 Task: Create in the project XpressTech in Backlog an issue 'Create a new online platform for online game development courses with advanced game engine and simulation features', assign it to team member softage.2@softage.net and change the status to IN PROGRESS.
Action: Mouse moved to (230, 342)
Screenshot: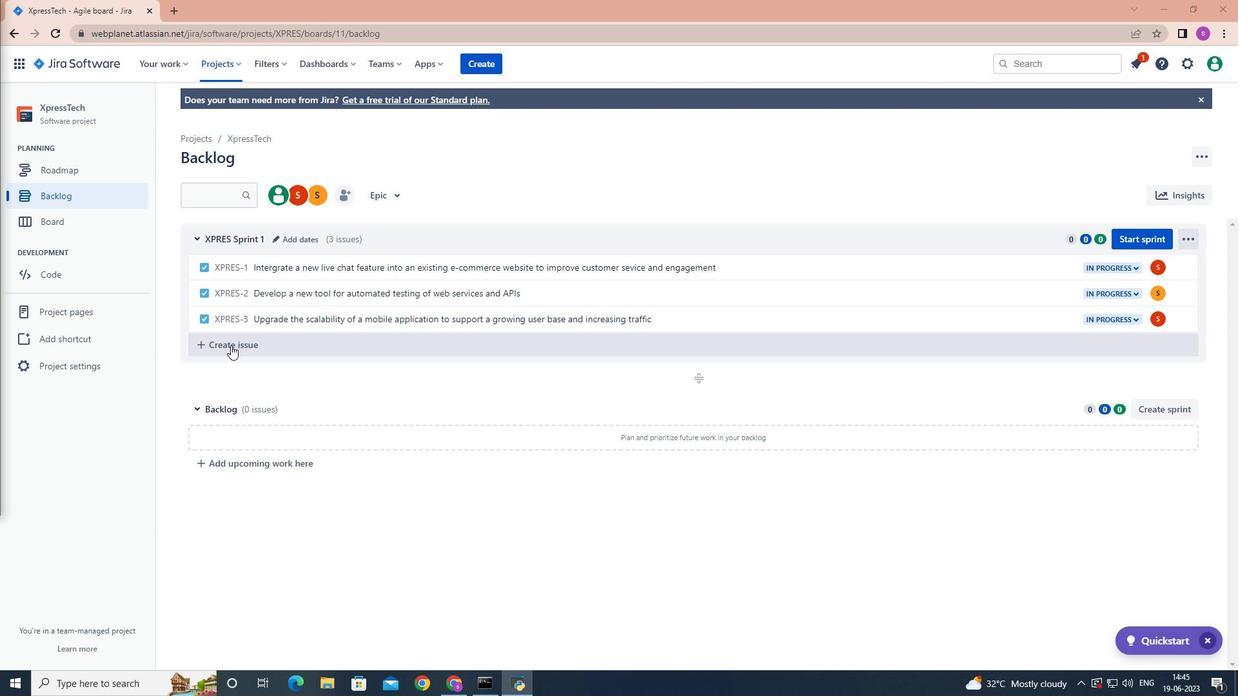 
Action: Mouse pressed left at (230, 342)
Screenshot: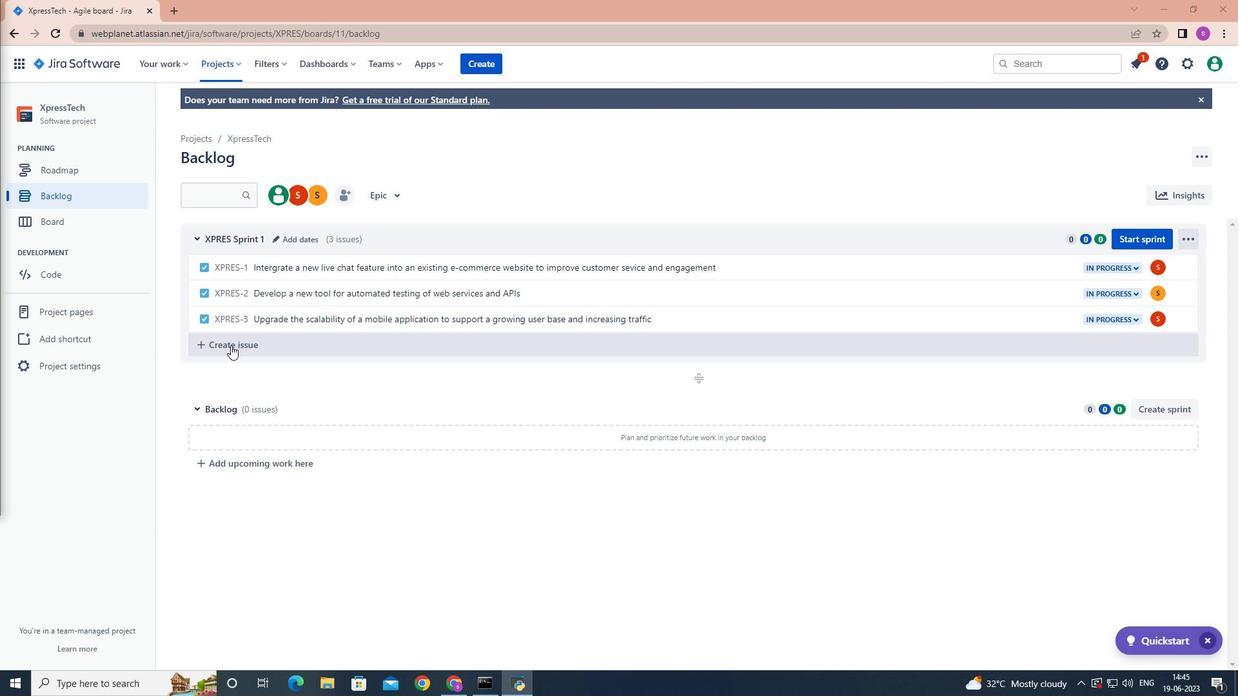 
Action: Mouse moved to (229, 343)
Screenshot: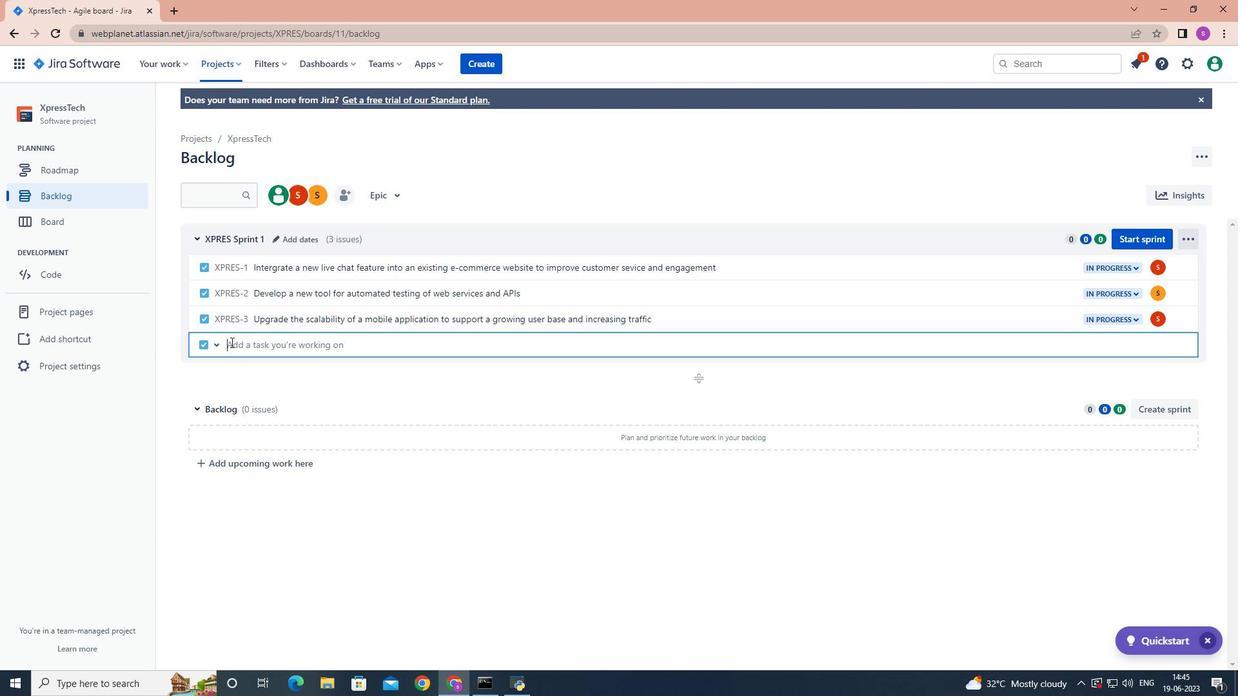 
Action: Key pressed <Key.shift>Creat<Key.space><Key.backspace><Key.backspace><Key.backspace><Key.backspace>eate<Key.space>a<Key.space>new<Key.space>online<Key.space>platform<Key.space>for<Key.space>online<Key.space>game<Key.space>development<Key.space>courses<Key.space>with<Key.space>advenced<Key.space>game<Key.space>engine<Key.space>and<Key.space>simulation<Key.space>features<Key.enter>
Screenshot: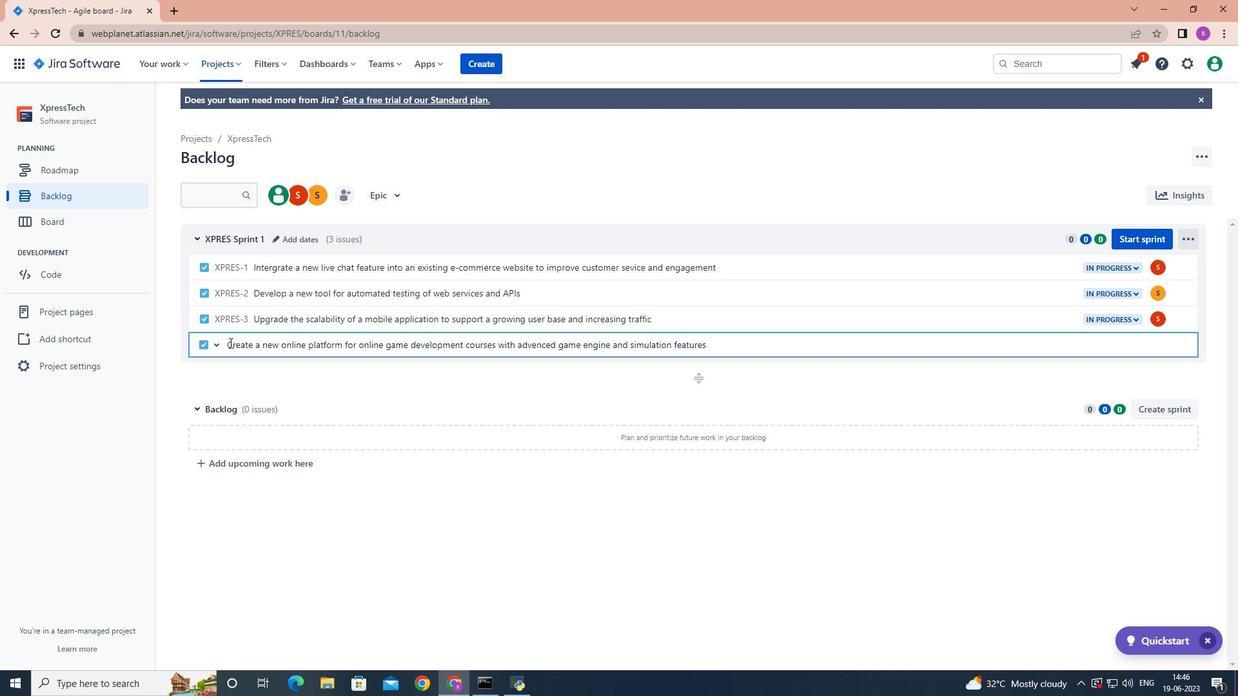 
Action: Mouse moved to (1159, 346)
Screenshot: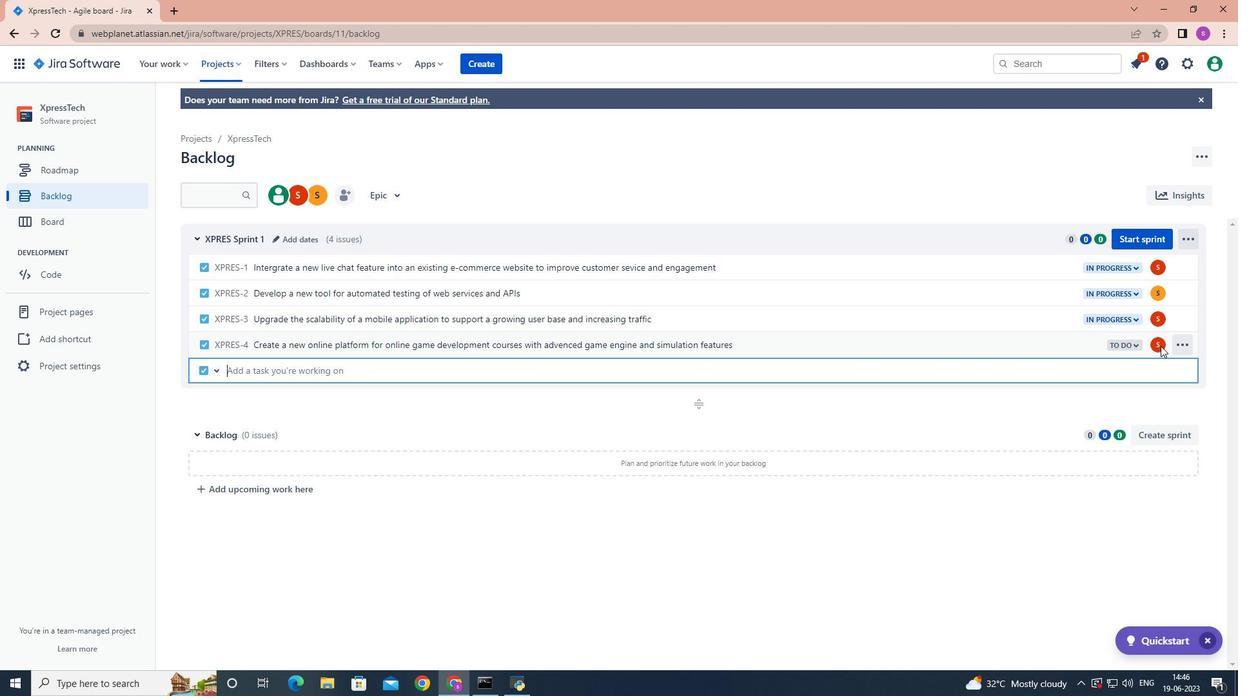 
Action: Mouse pressed left at (1159, 346)
Screenshot: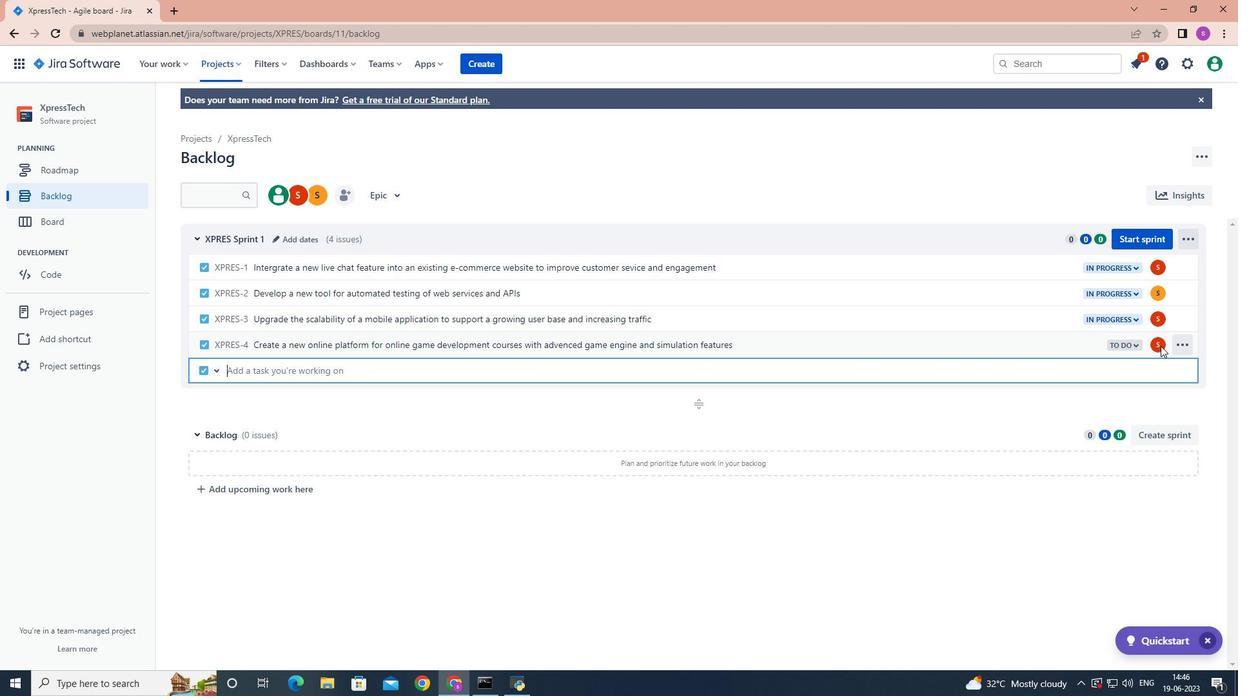 
Action: Key pressed softage.2
Screenshot: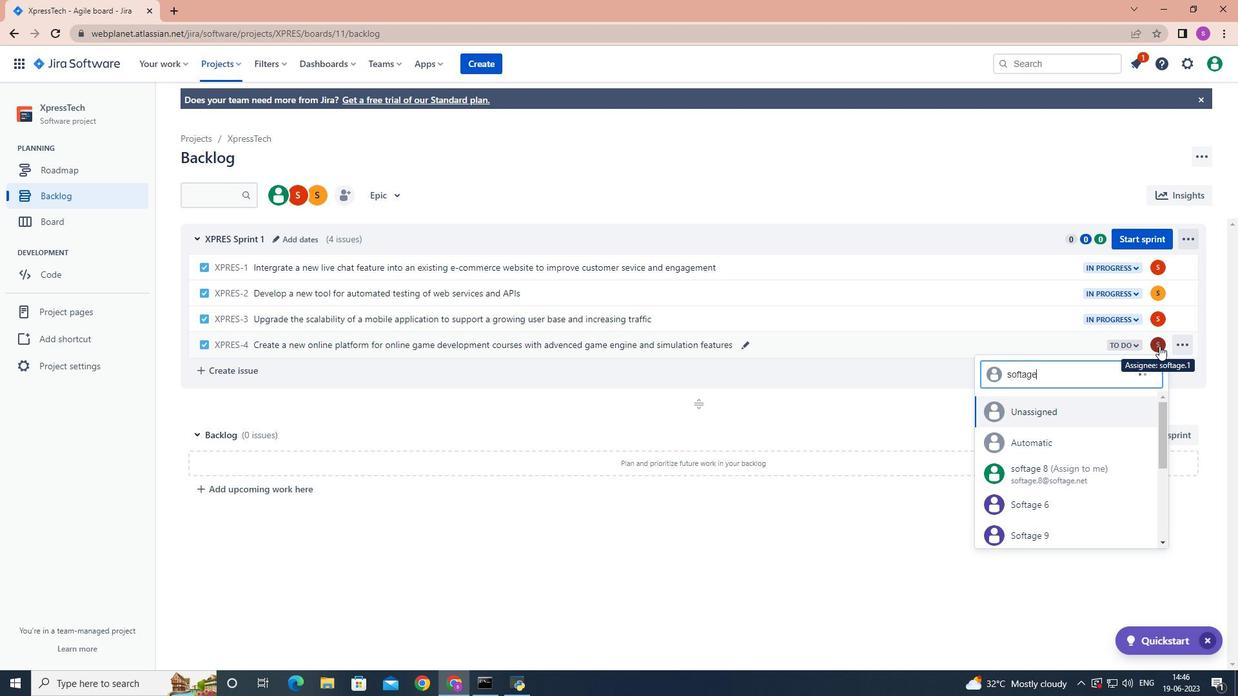 
Action: Mouse moved to (1063, 445)
Screenshot: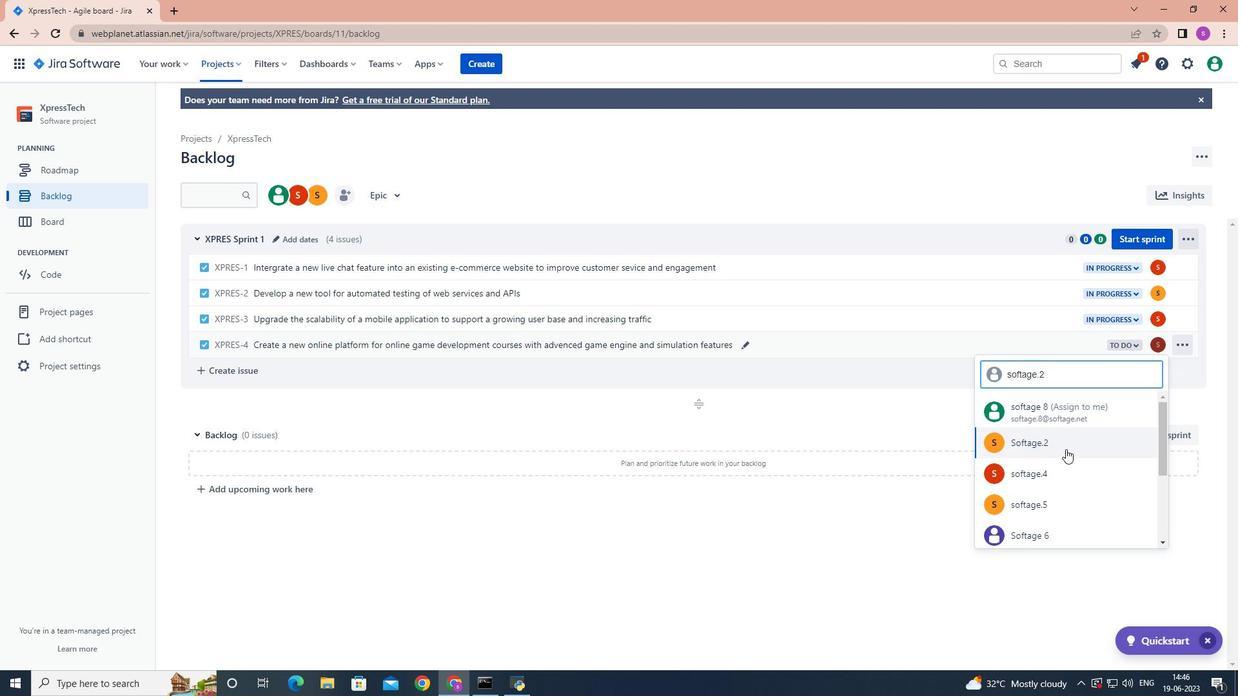 
Action: Mouse pressed left at (1063, 445)
Screenshot: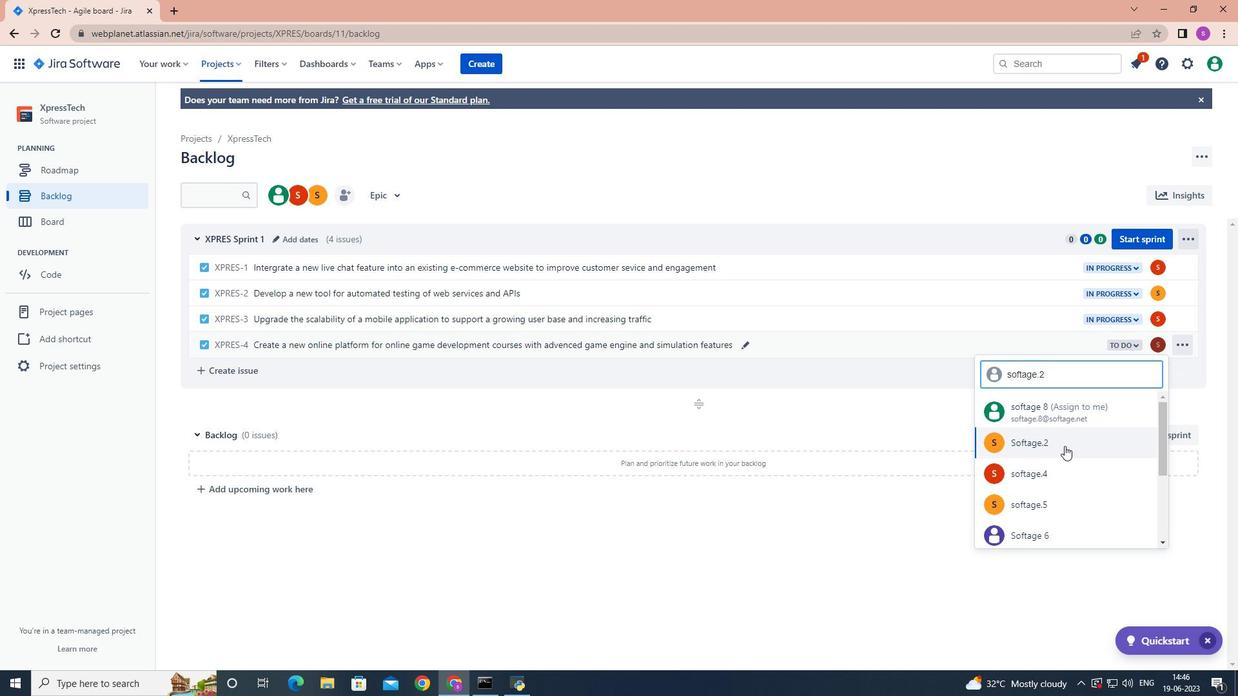 
Action: Mouse moved to (1138, 343)
Screenshot: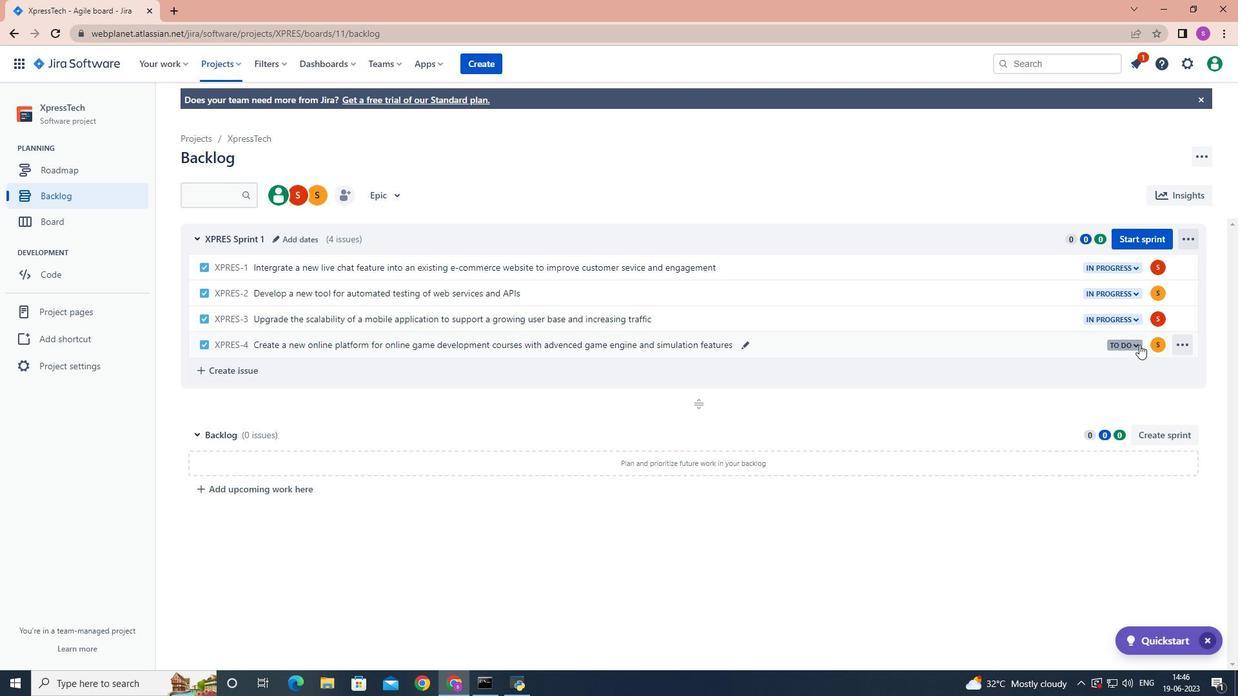 
Action: Mouse pressed left at (1138, 343)
Screenshot: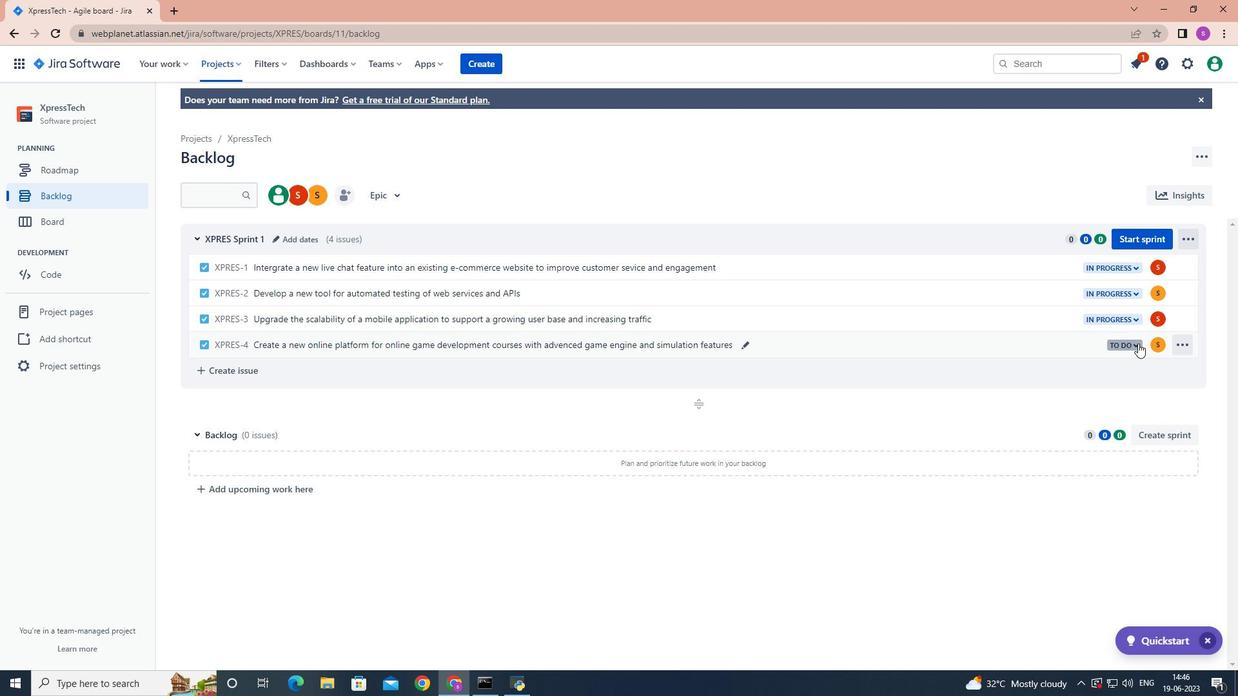 
Action: Mouse moved to (1055, 367)
Screenshot: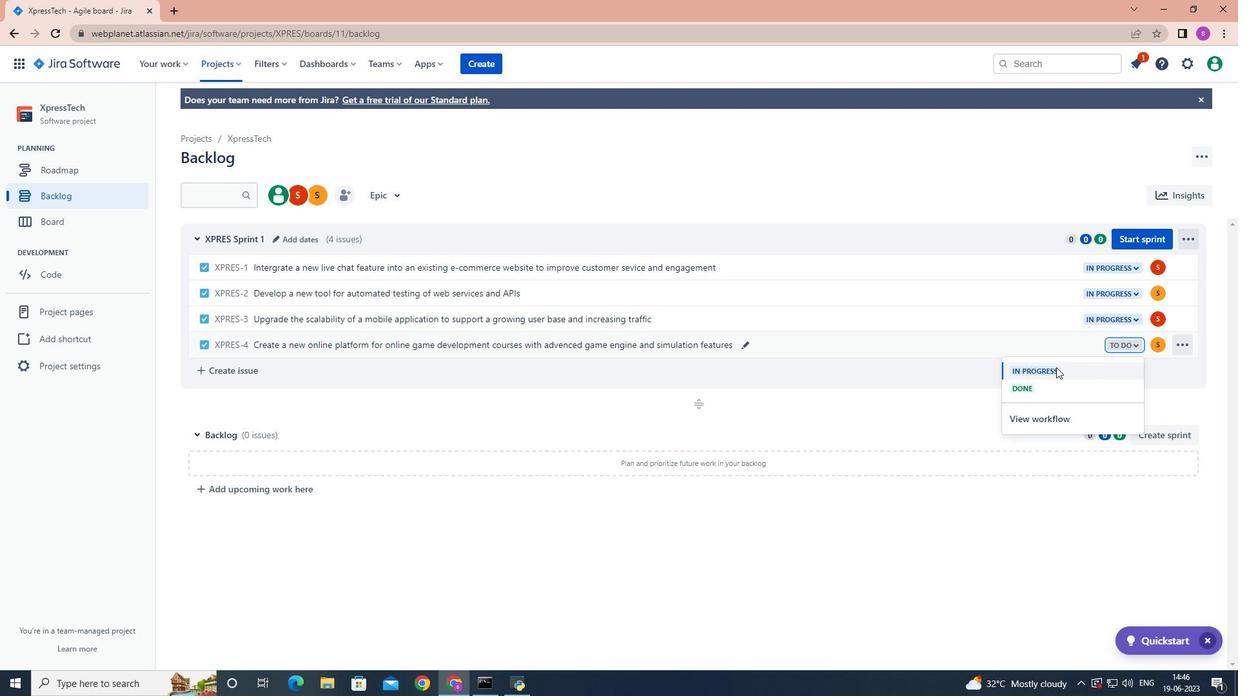
Action: Mouse pressed left at (1055, 367)
Screenshot: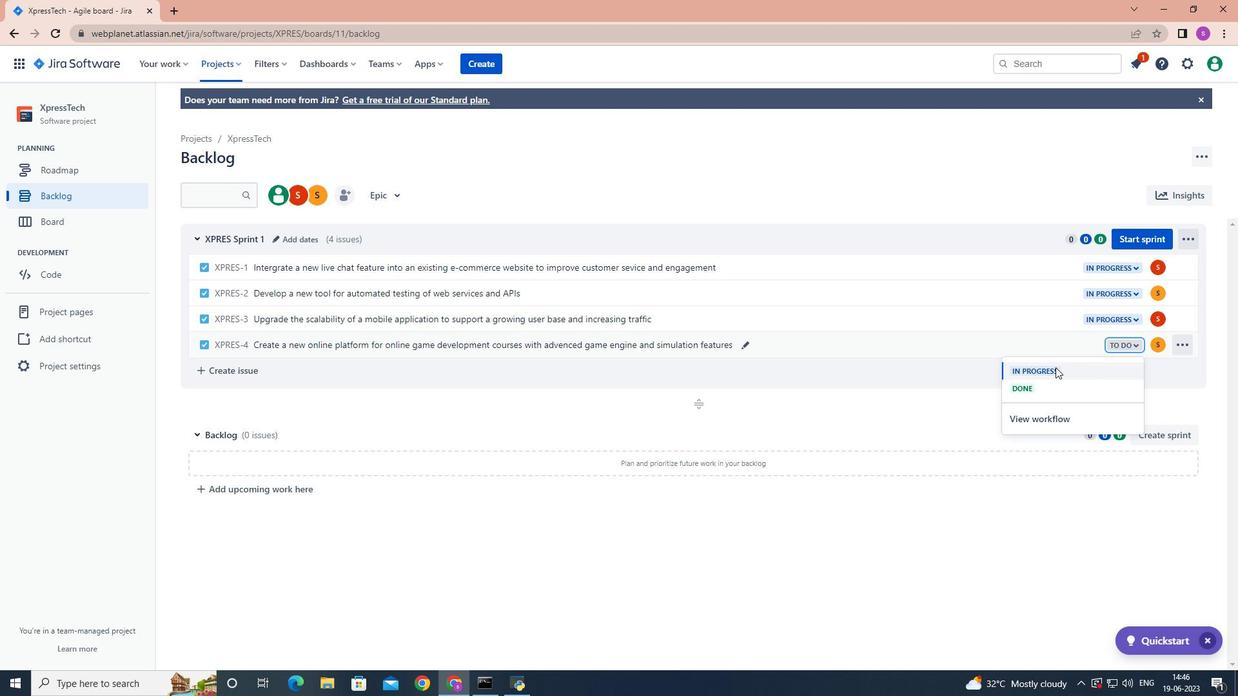 
Action: Mouse moved to (931, 640)
Screenshot: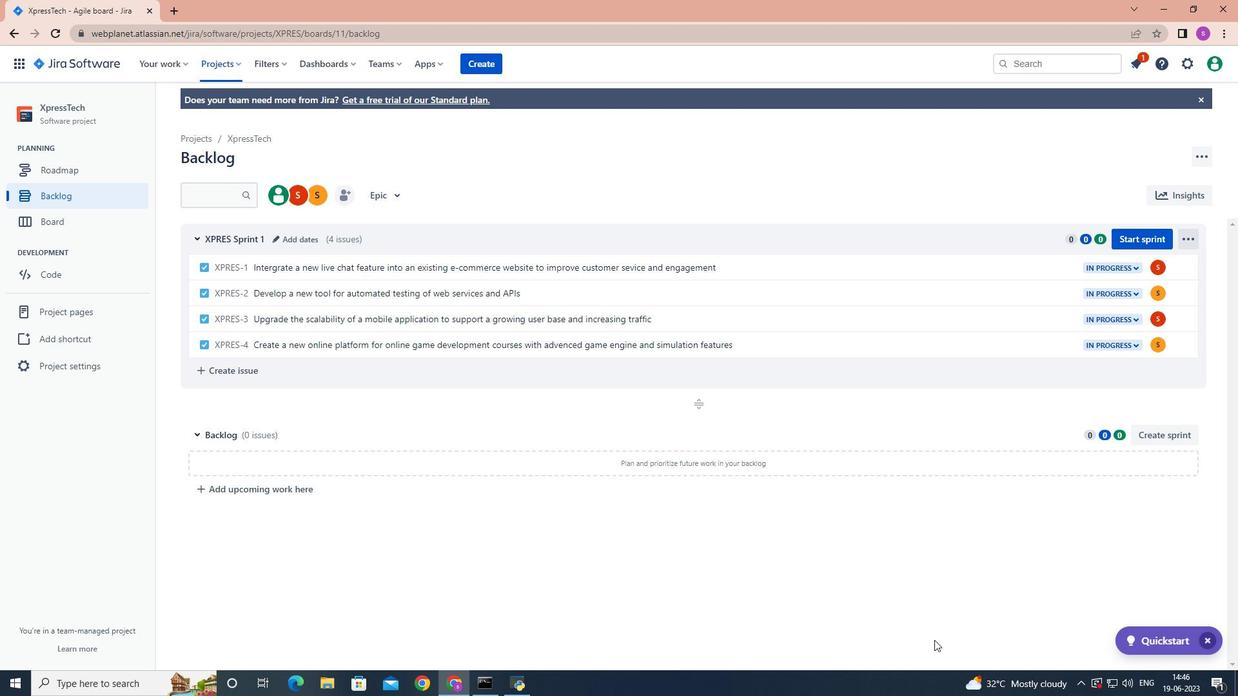 
